 Task: Add the birth day "3".
Action: Mouse moved to (783, 97)
Screenshot: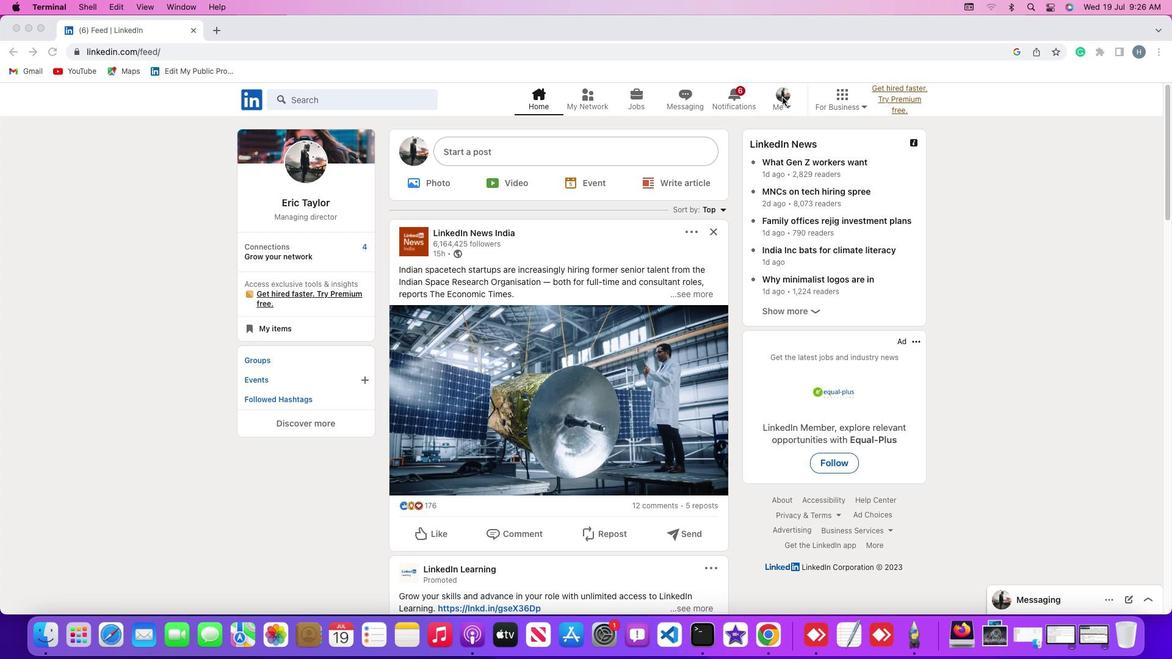 
Action: Mouse pressed left at (783, 97)
Screenshot: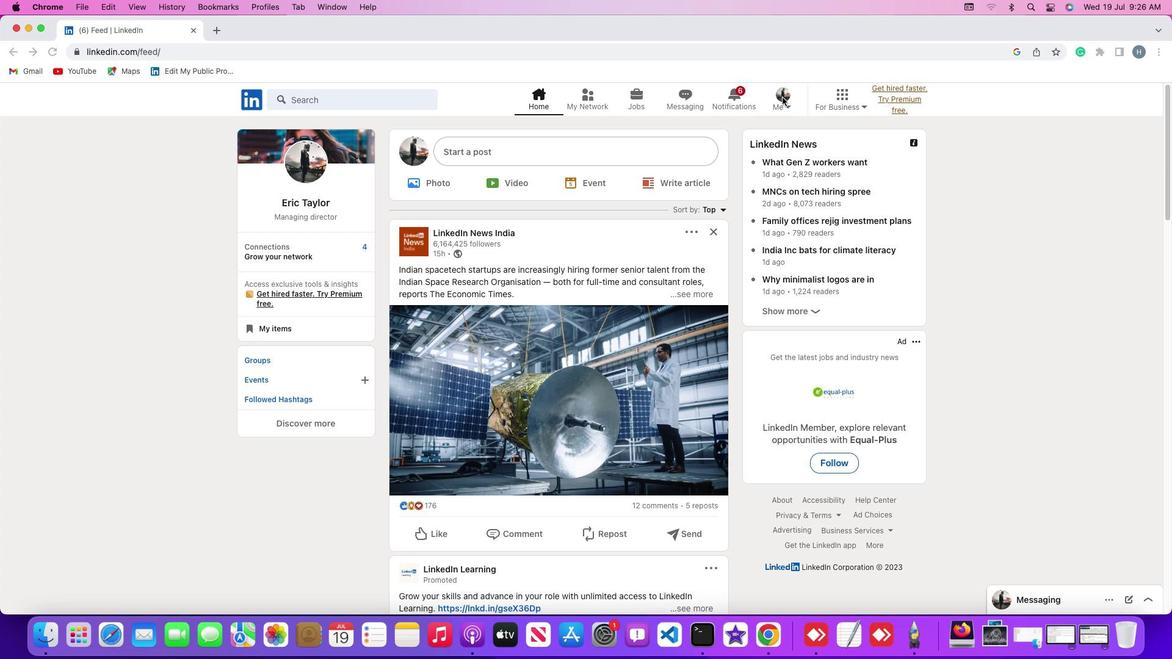 
Action: Mouse moved to (784, 102)
Screenshot: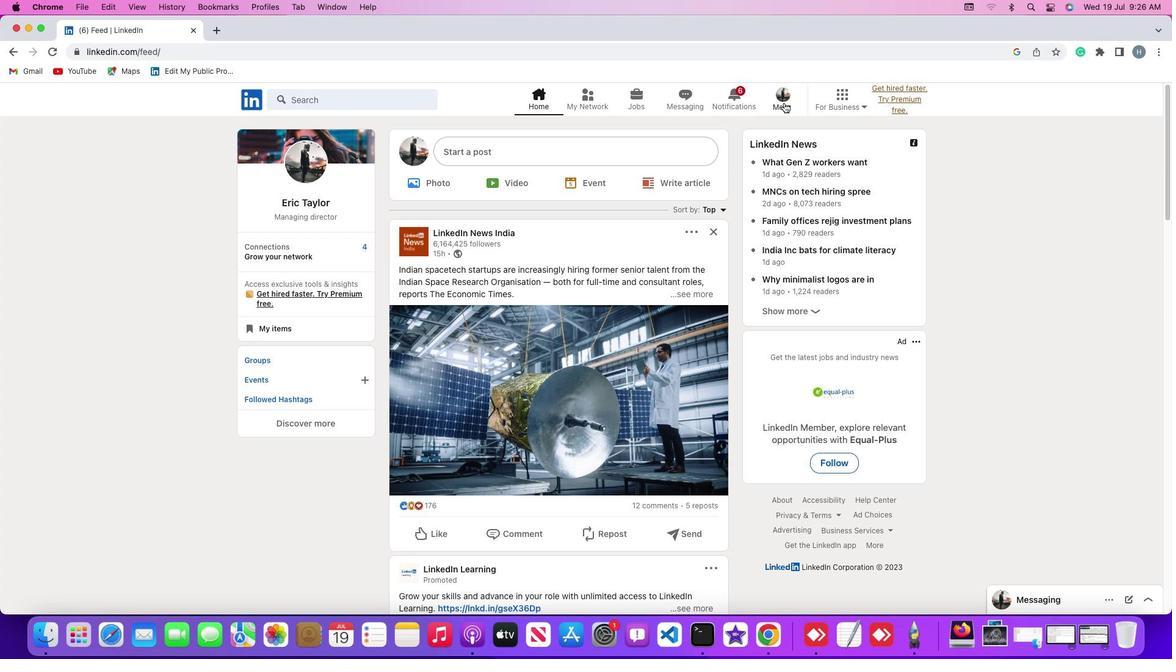 
Action: Mouse pressed left at (784, 102)
Screenshot: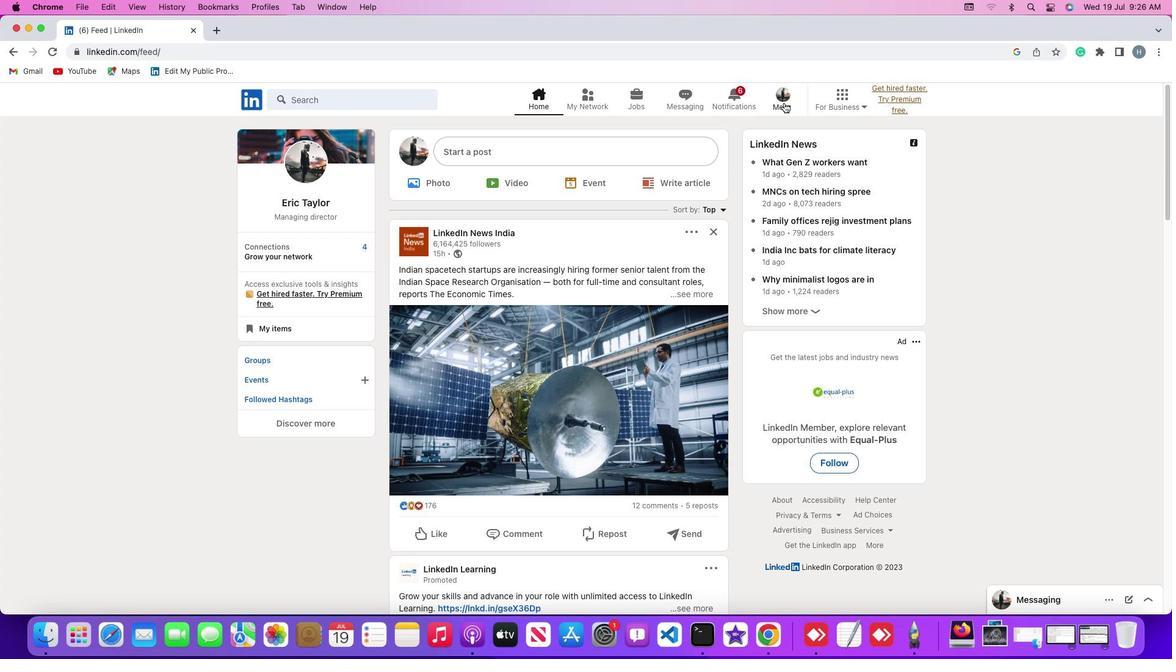 
Action: Mouse moved to (773, 169)
Screenshot: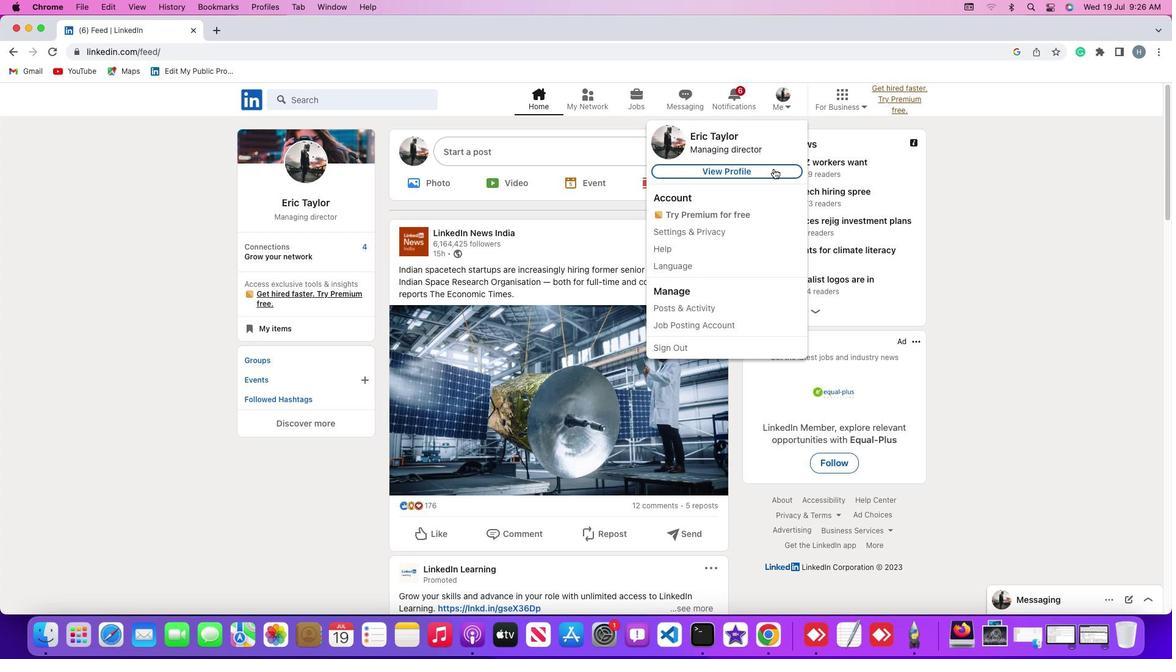 
Action: Mouse pressed left at (773, 169)
Screenshot: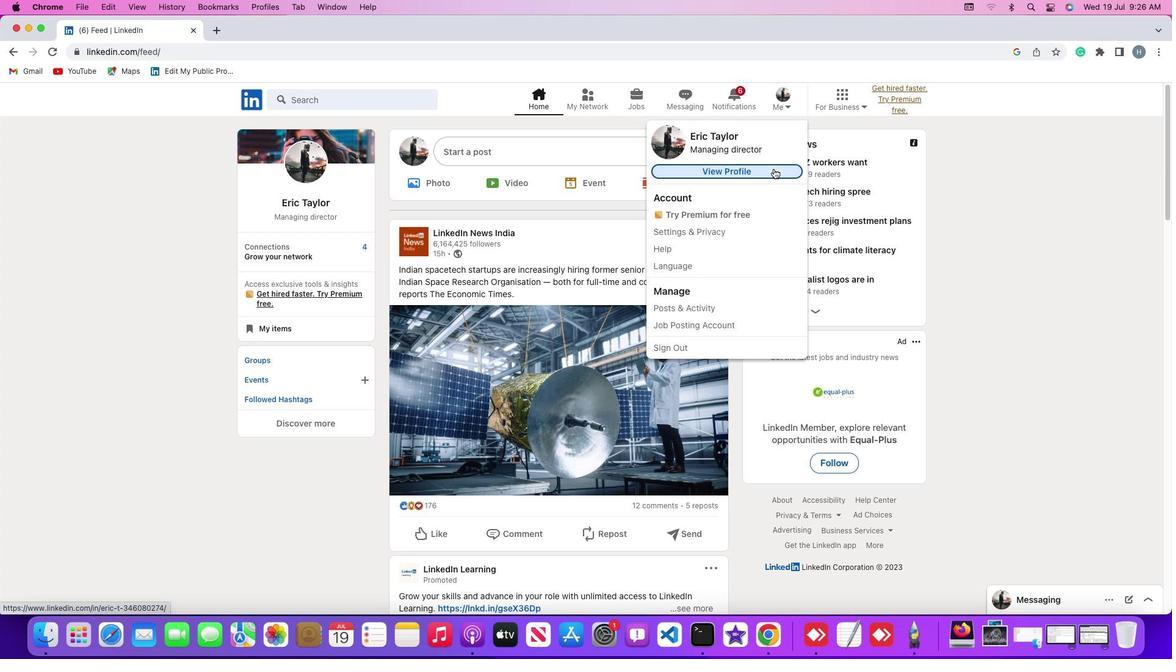 
Action: Mouse moved to (709, 271)
Screenshot: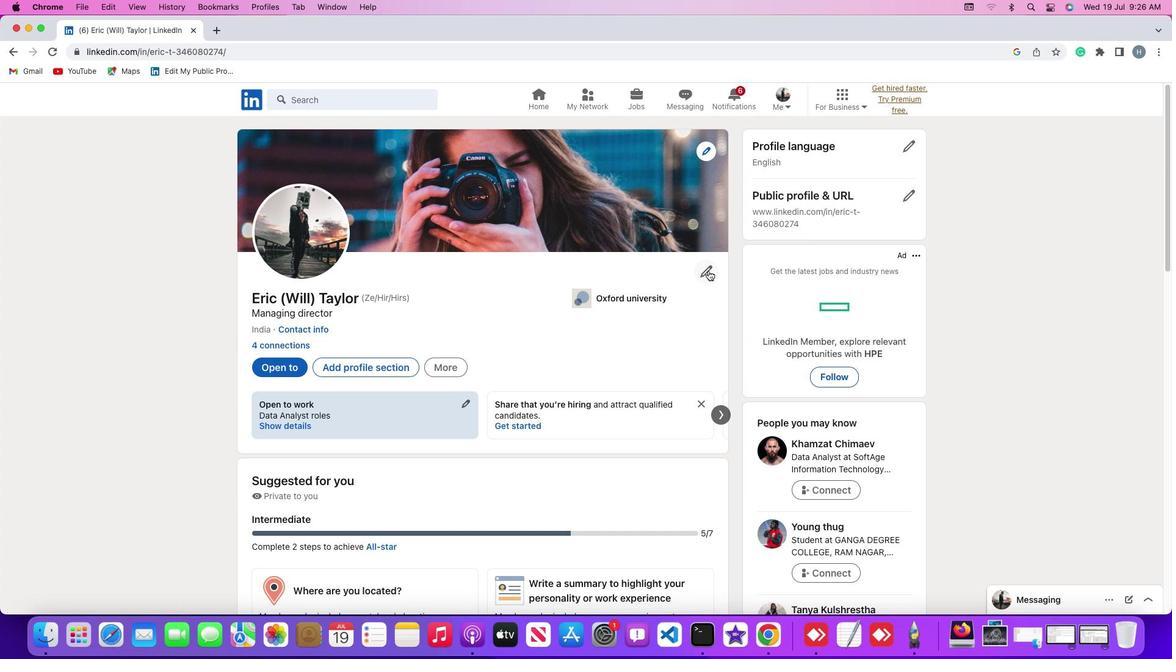 
Action: Mouse pressed left at (709, 271)
Screenshot: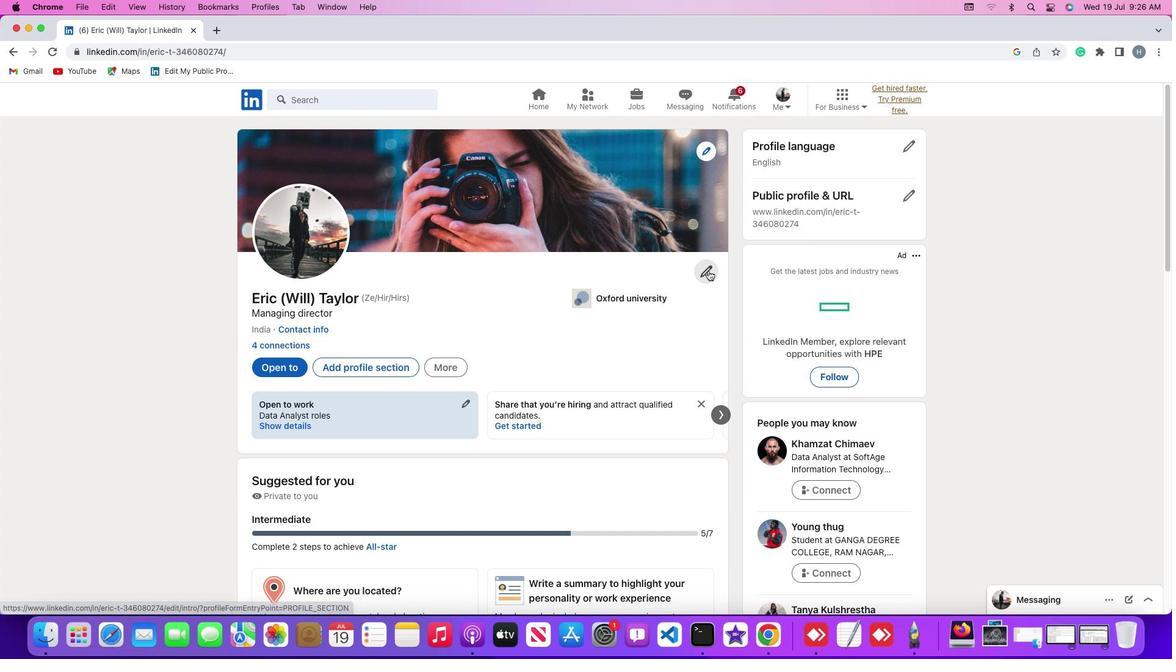 
Action: Mouse moved to (594, 335)
Screenshot: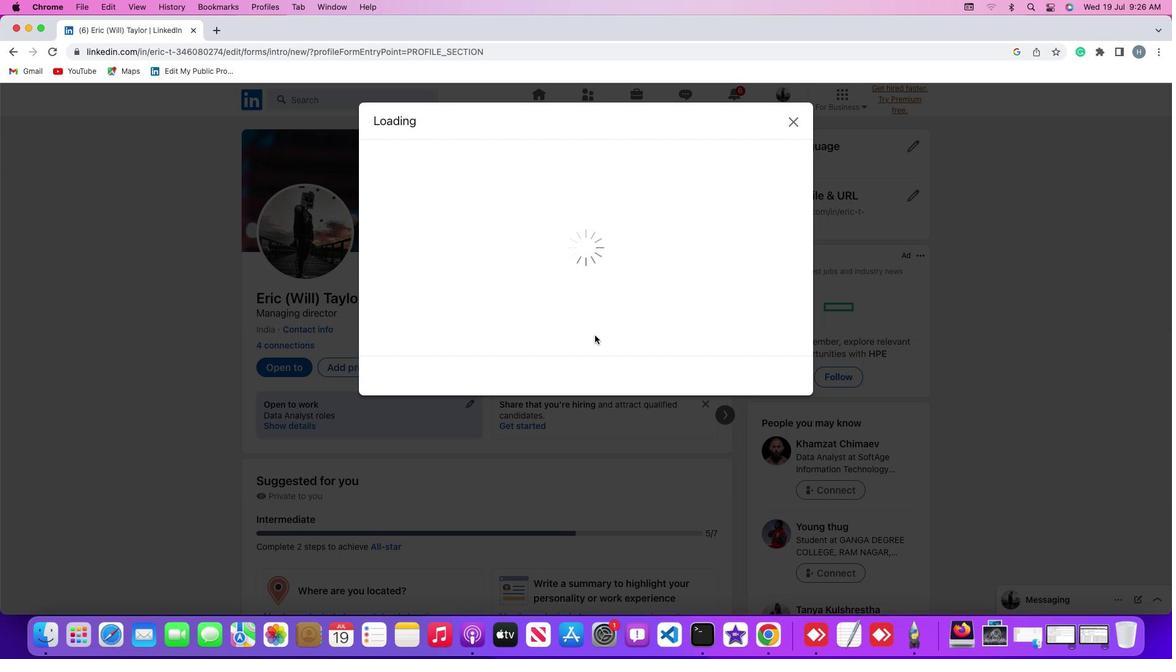 
Action: Mouse scrolled (594, 335) with delta (0, 0)
Screenshot: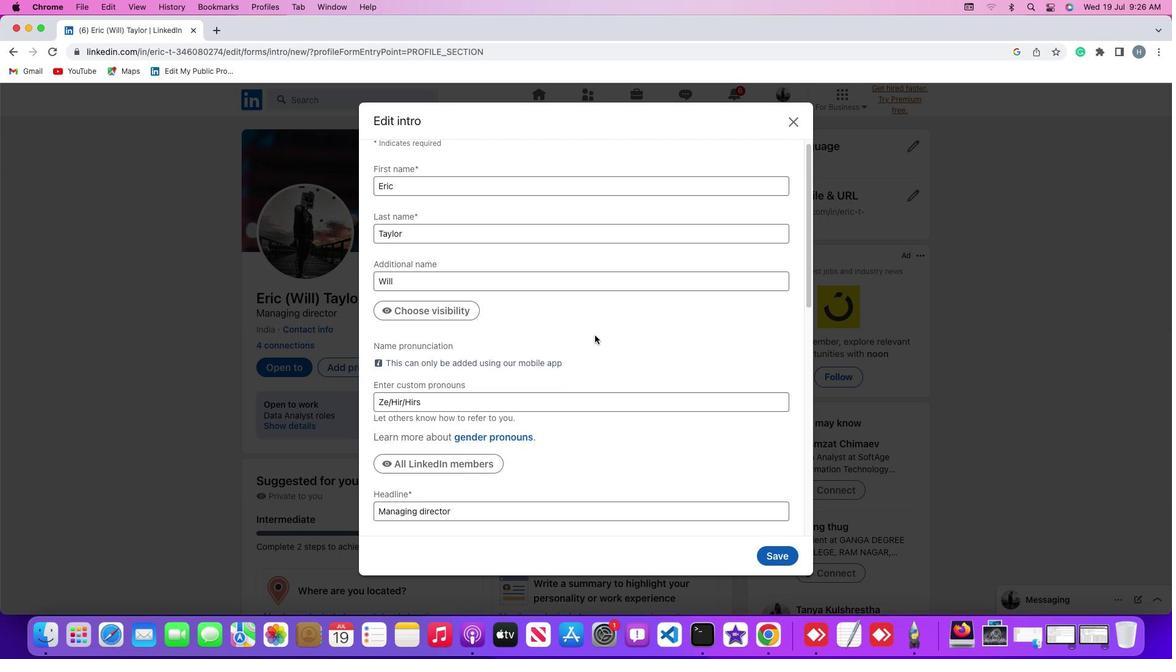 
Action: Mouse scrolled (594, 335) with delta (0, 0)
Screenshot: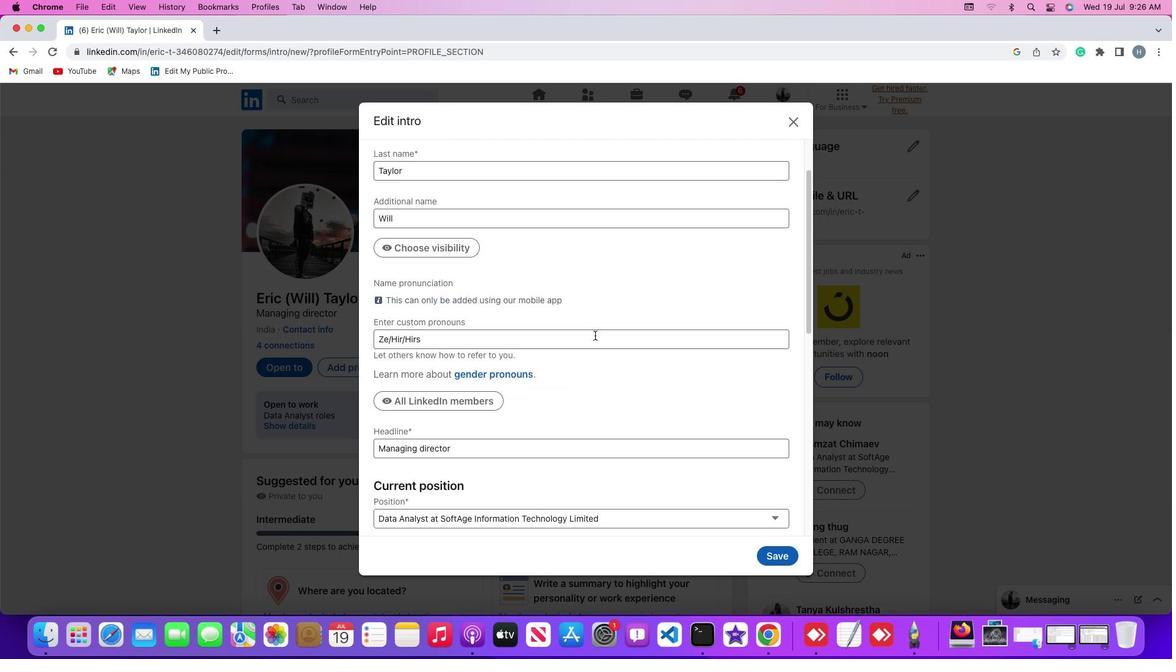 
Action: Mouse scrolled (594, 335) with delta (0, -1)
Screenshot: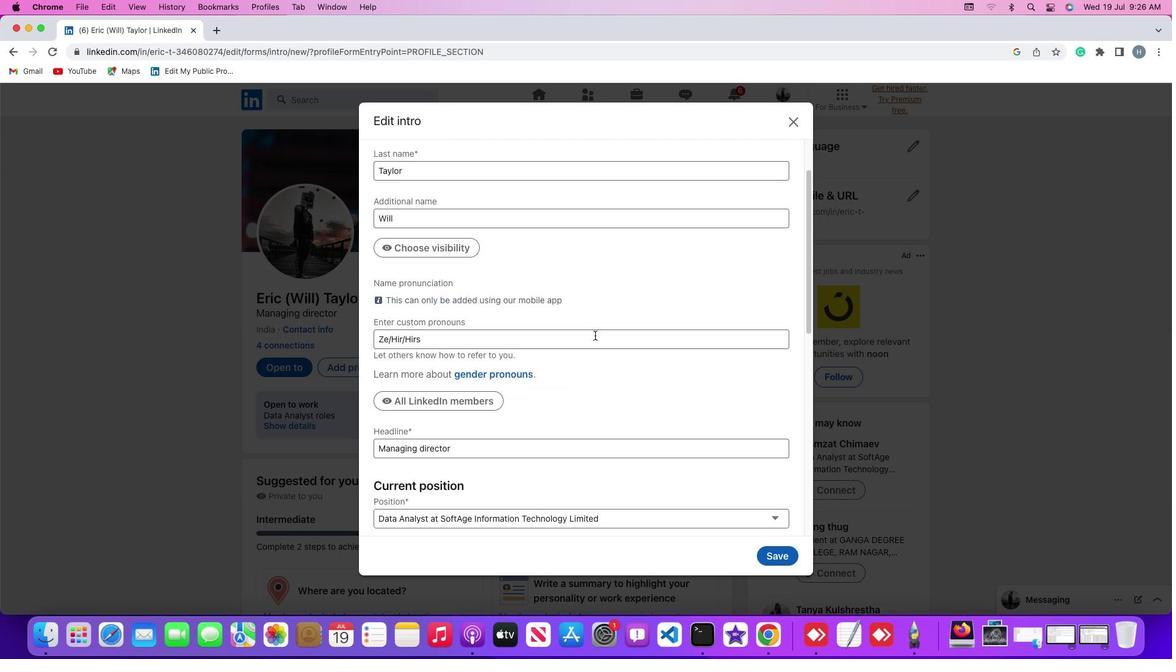 
Action: Mouse scrolled (594, 335) with delta (0, -3)
Screenshot: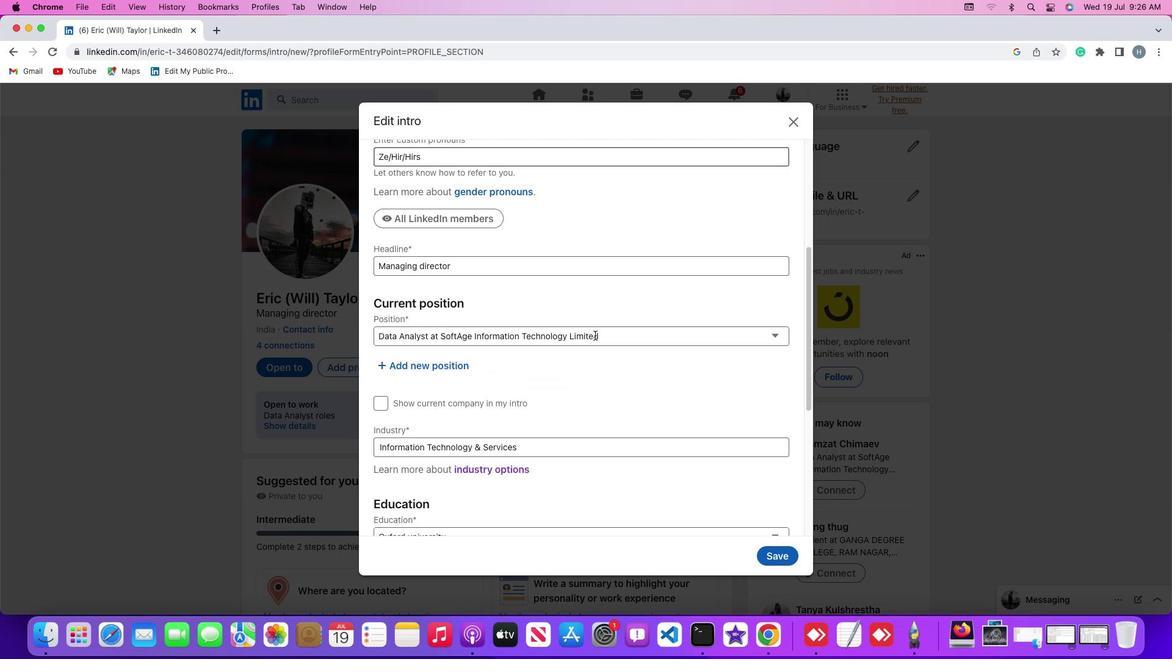 
Action: Mouse scrolled (594, 335) with delta (0, -3)
Screenshot: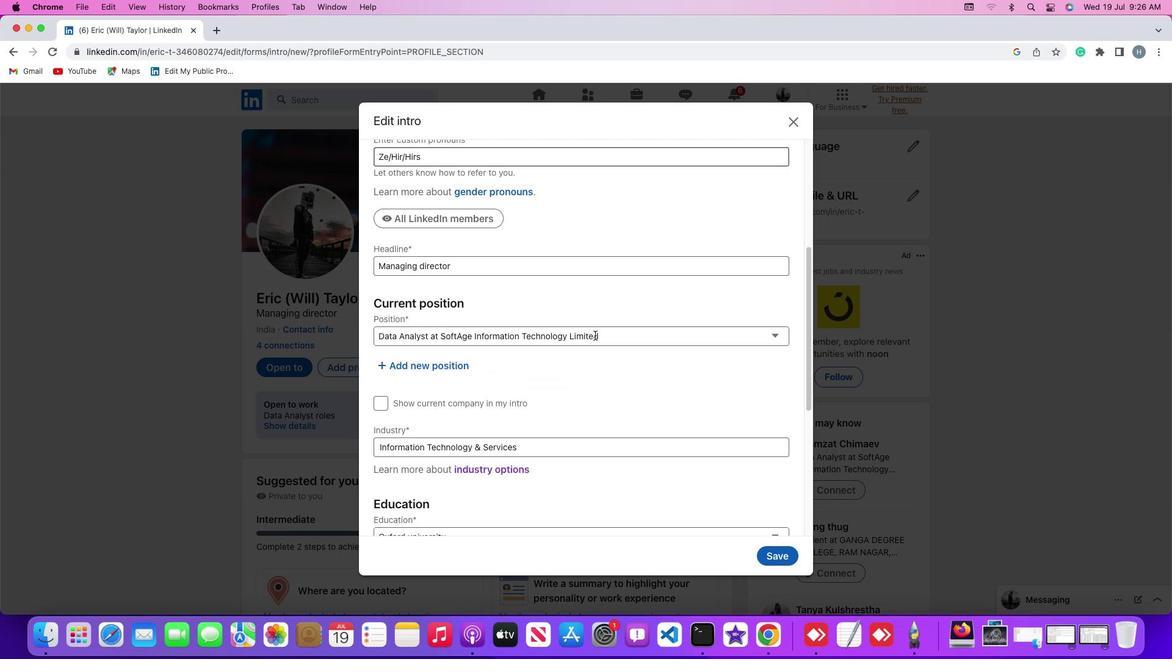 
Action: Mouse scrolled (594, 335) with delta (0, 0)
Screenshot: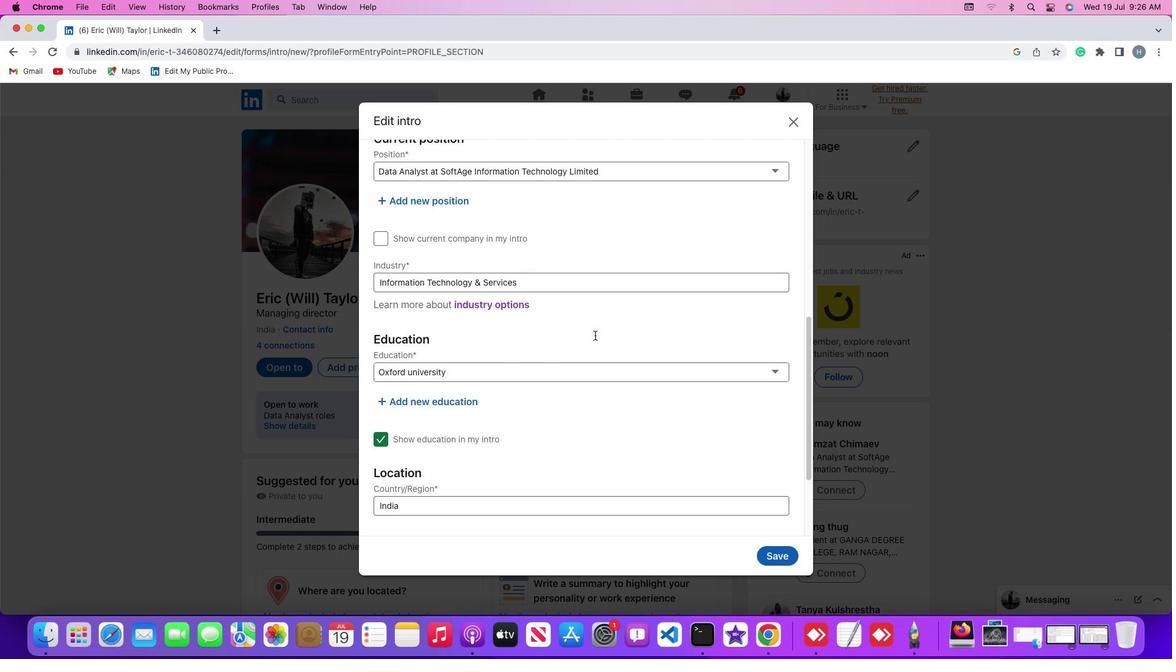 
Action: Mouse scrolled (594, 335) with delta (0, 0)
Screenshot: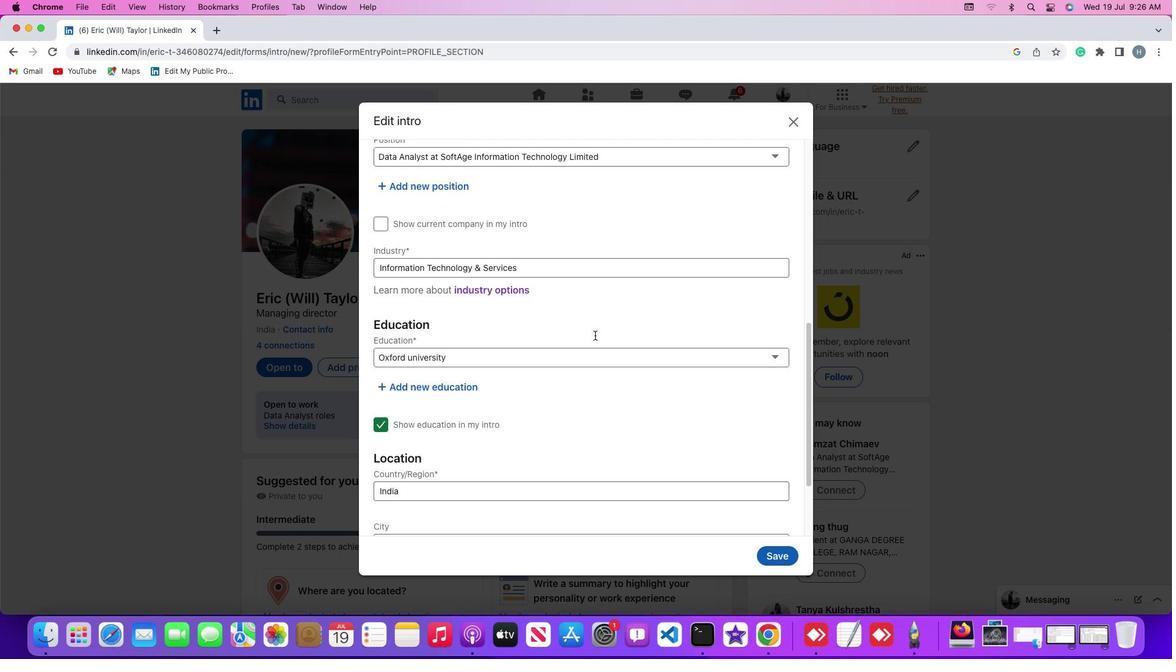 
Action: Mouse scrolled (594, 335) with delta (0, -1)
Screenshot: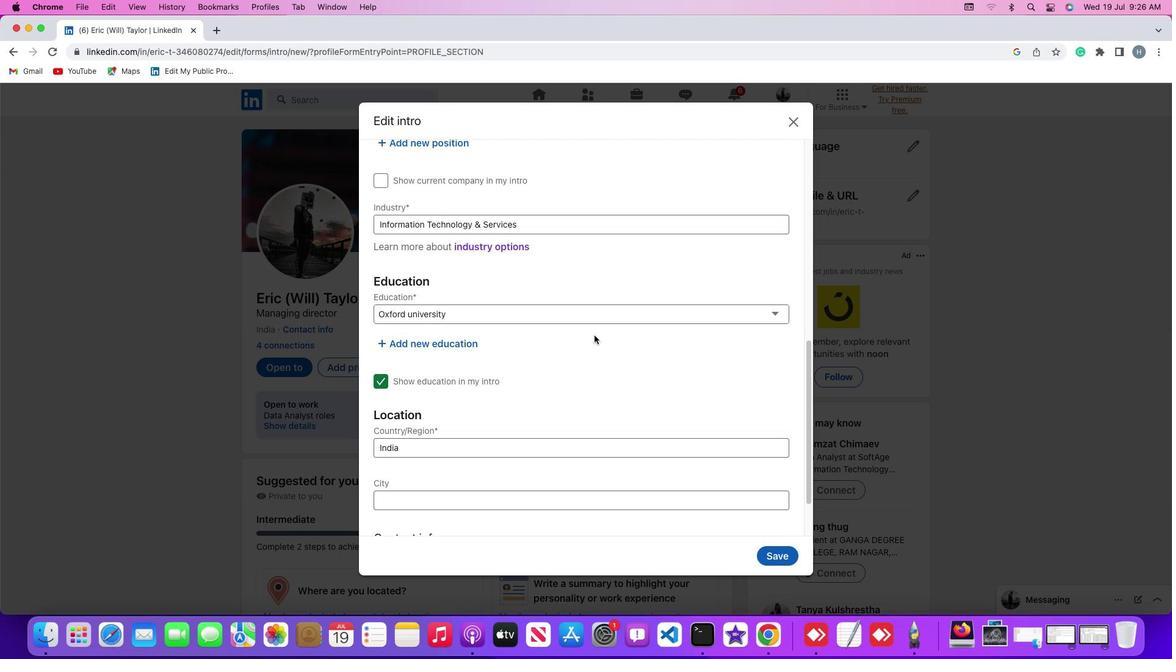 
Action: Mouse scrolled (594, 335) with delta (0, -3)
Screenshot: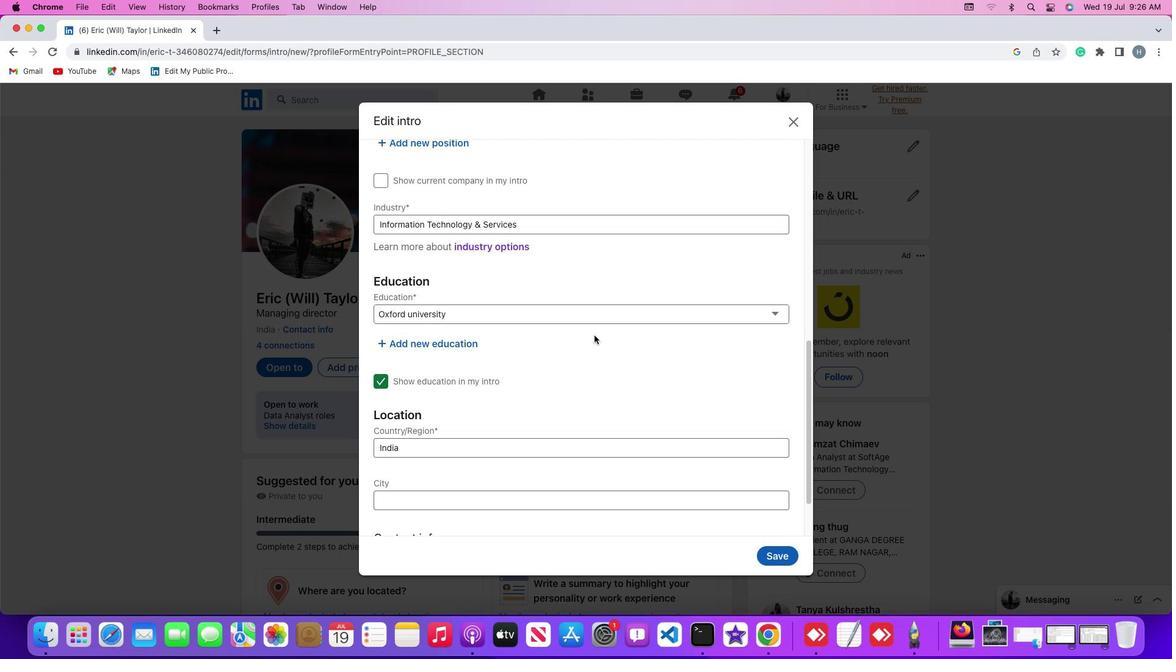
Action: Mouse scrolled (594, 335) with delta (0, -3)
Screenshot: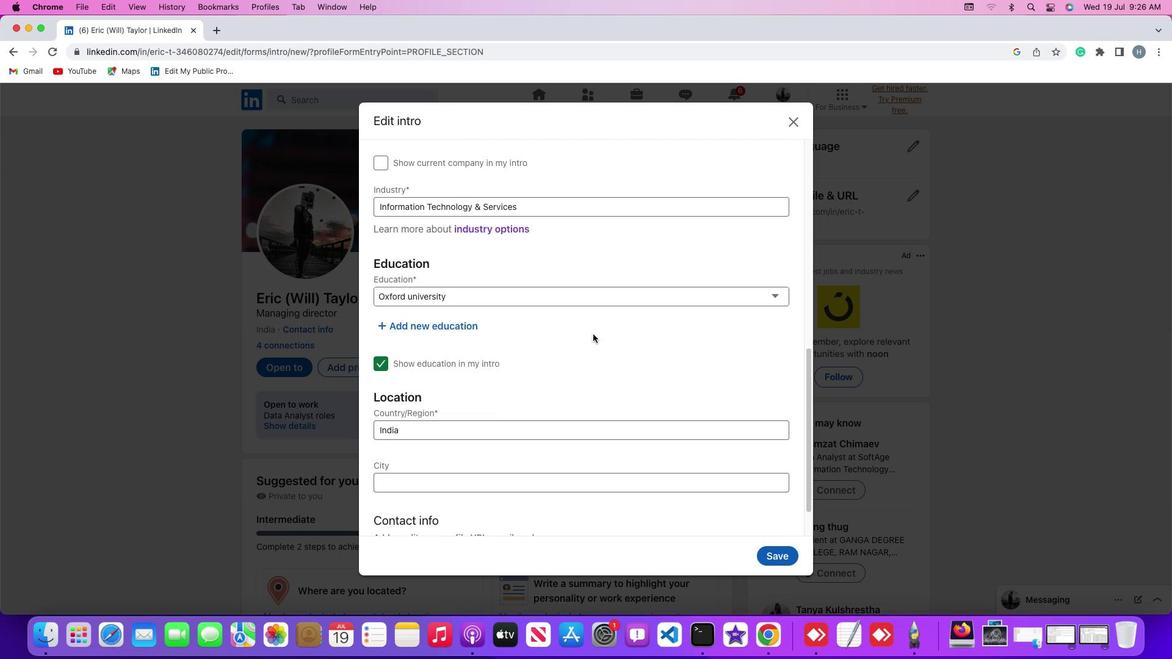 
Action: Mouse scrolled (594, 335) with delta (0, -3)
Screenshot: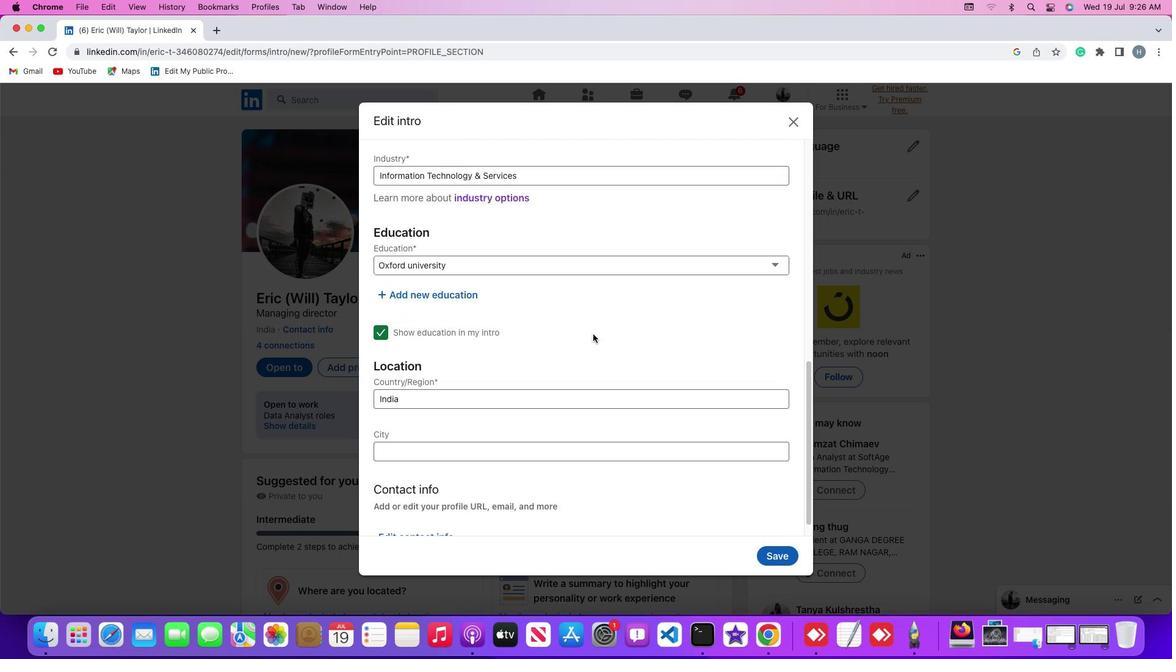 
Action: Mouse moved to (511, 444)
Screenshot: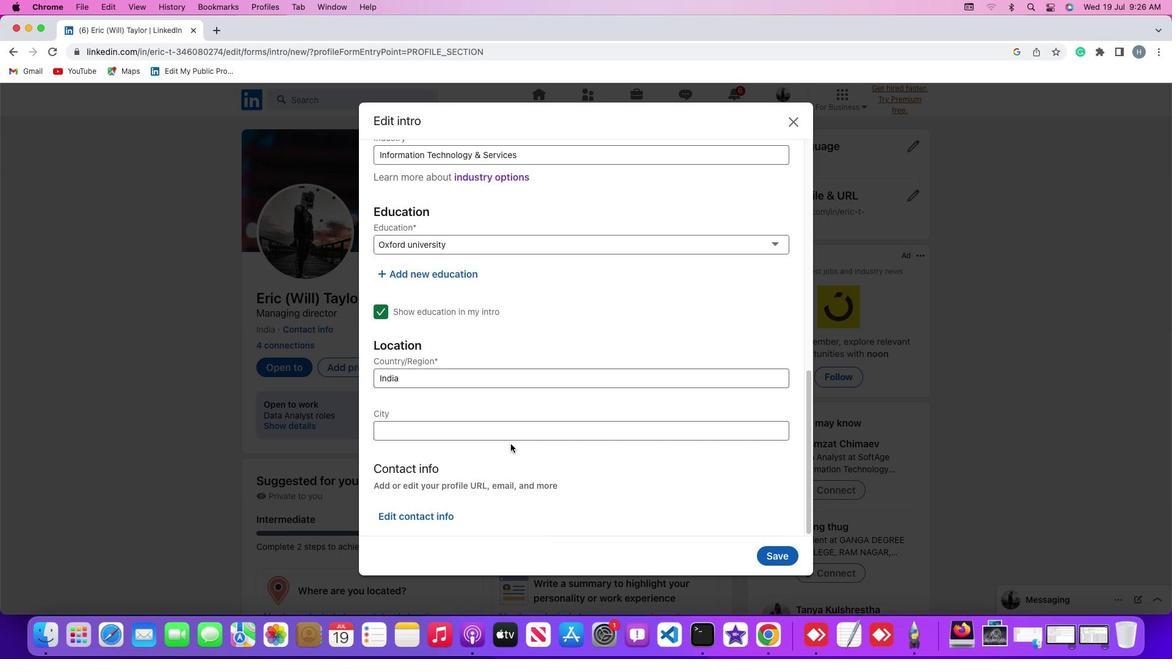 
Action: Mouse scrolled (511, 444) with delta (0, 0)
Screenshot: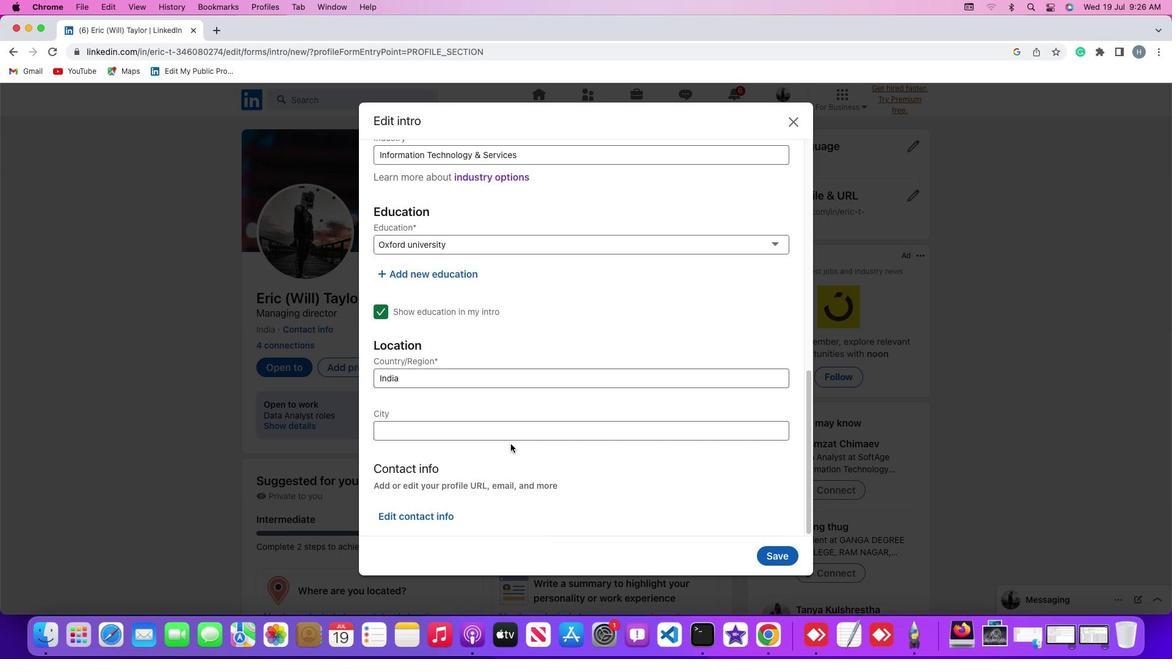 
Action: Mouse scrolled (511, 444) with delta (0, 0)
Screenshot: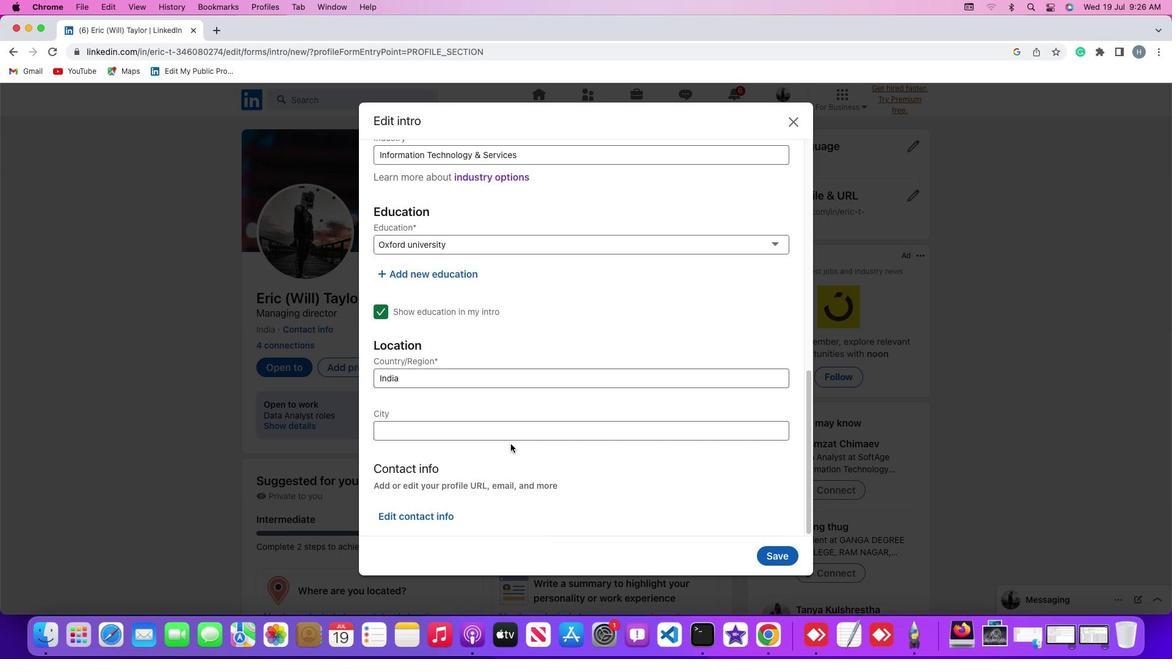 
Action: Mouse scrolled (511, 444) with delta (0, -1)
Screenshot: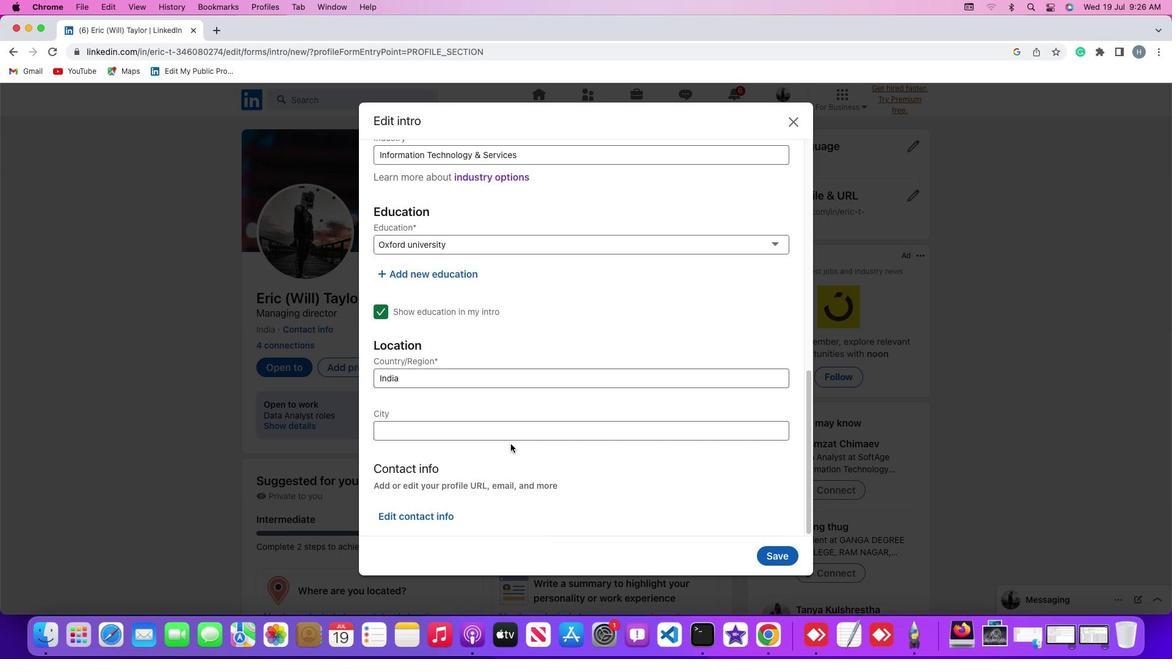 
Action: Mouse scrolled (511, 444) with delta (0, -3)
Screenshot: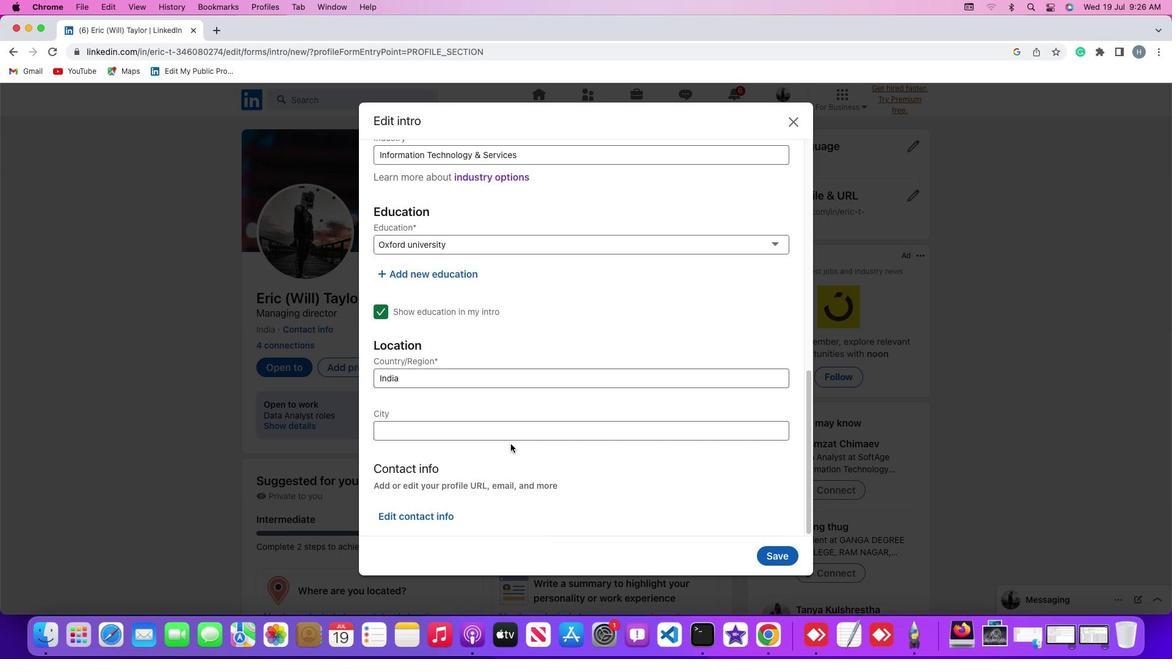
Action: Mouse scrolled (511, 444) with delta (0, -3)
Screenshot: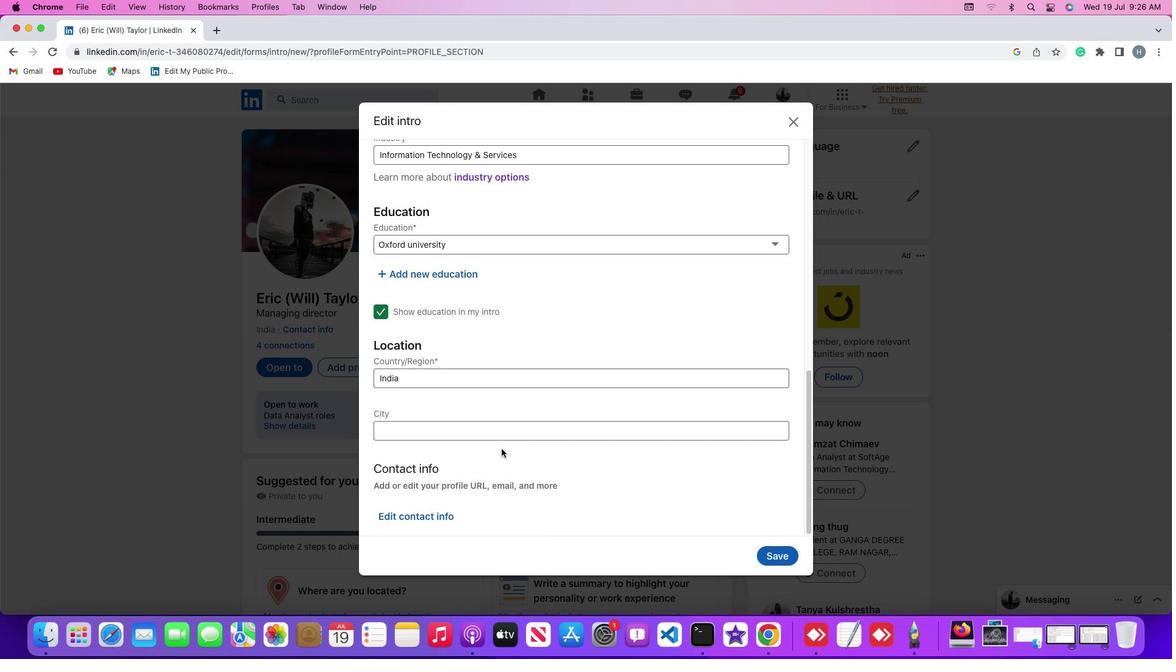 
Action: Mouse moved to (432, 516)
Screenshot: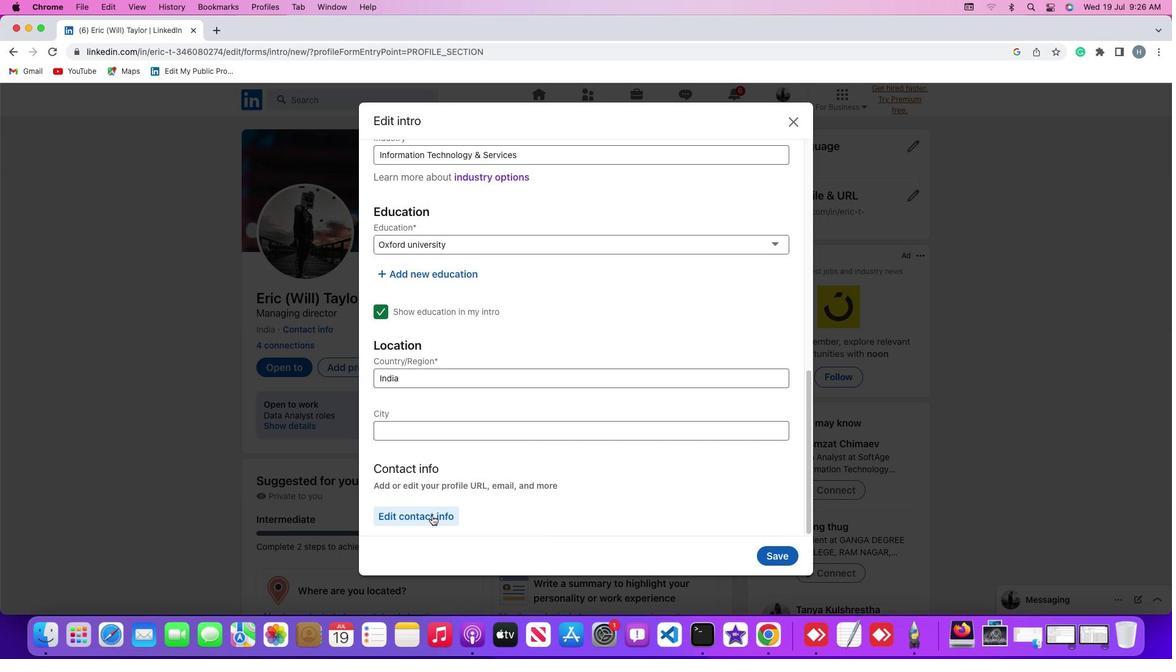 
Action: Mouse pressed left at (432, 516)
Screenshot: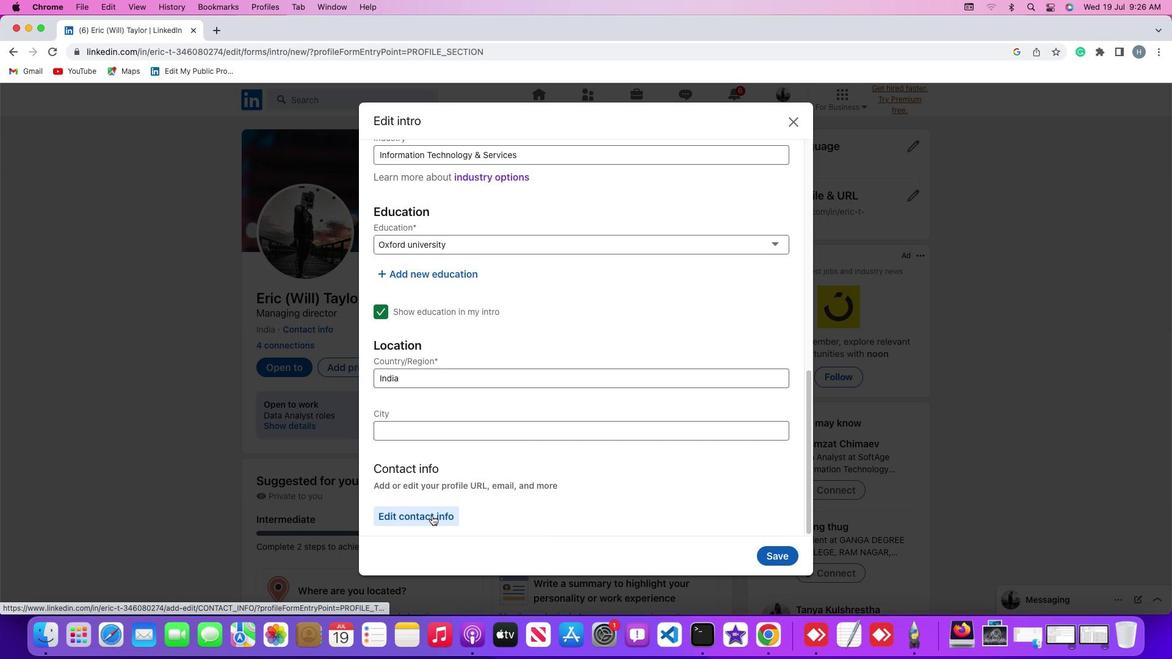 
Action: Mouse moved to (566, 346)
Screenshot: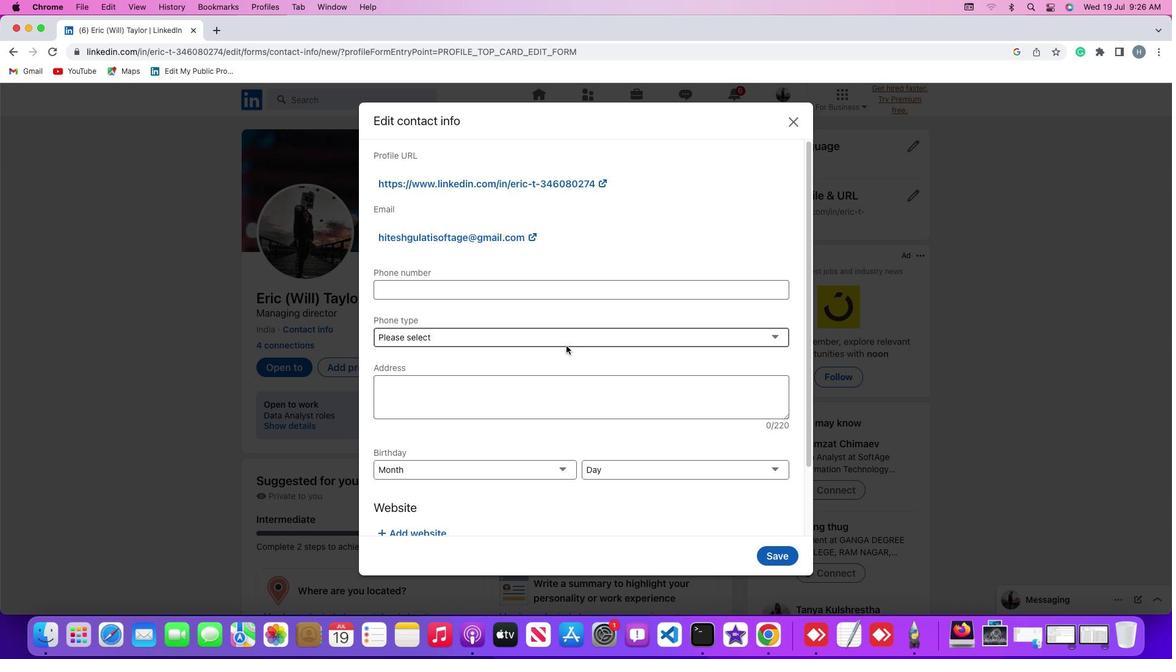 
Action: Mouse scrolled (566, 346) with delta (0, 0)
Screenshot: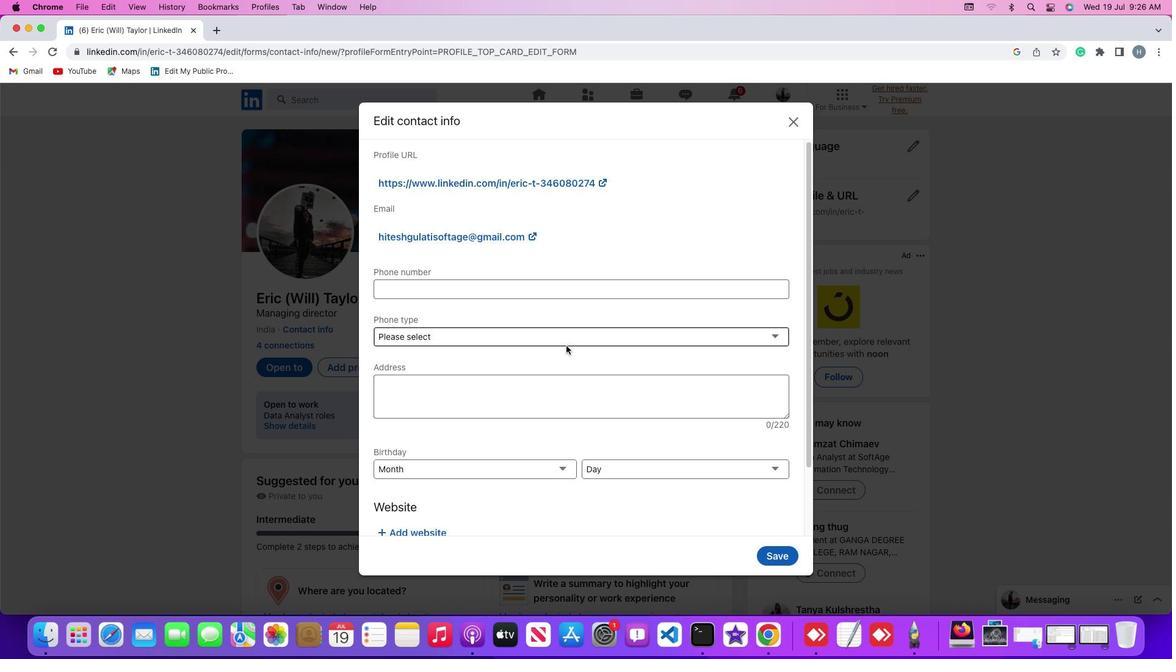 
Action: Mouse scrolled (566, 346) with delta (0, 0)
Screenshot: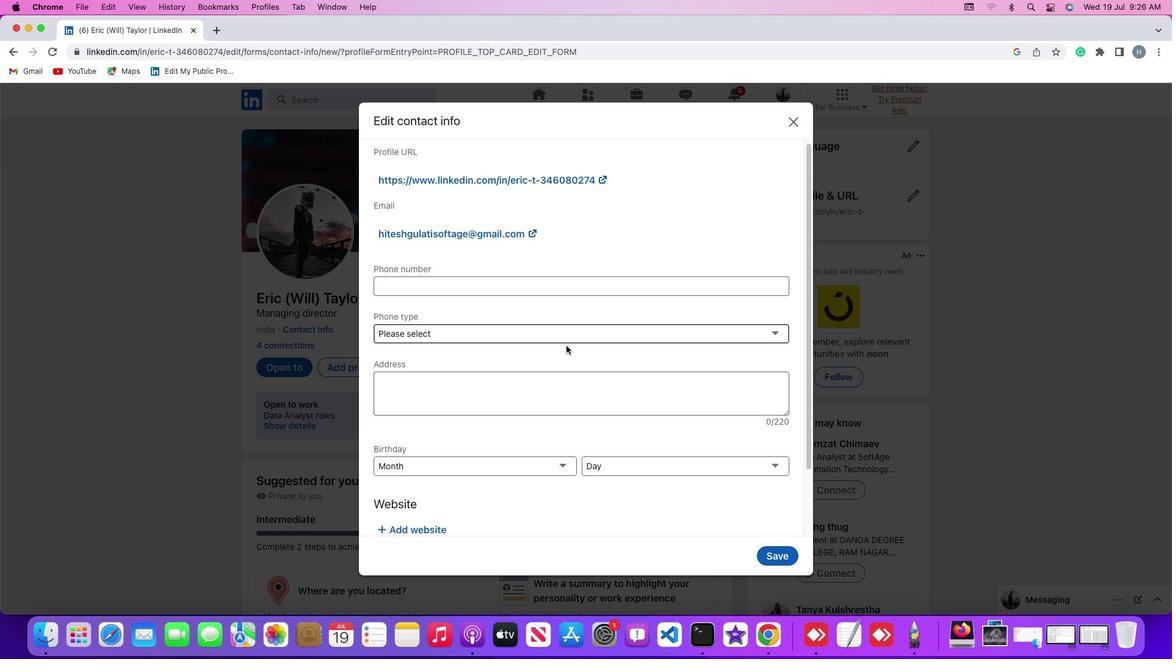 
Action: Mouse scrolled (566, 346) with delta (0, -1)
Screenshot: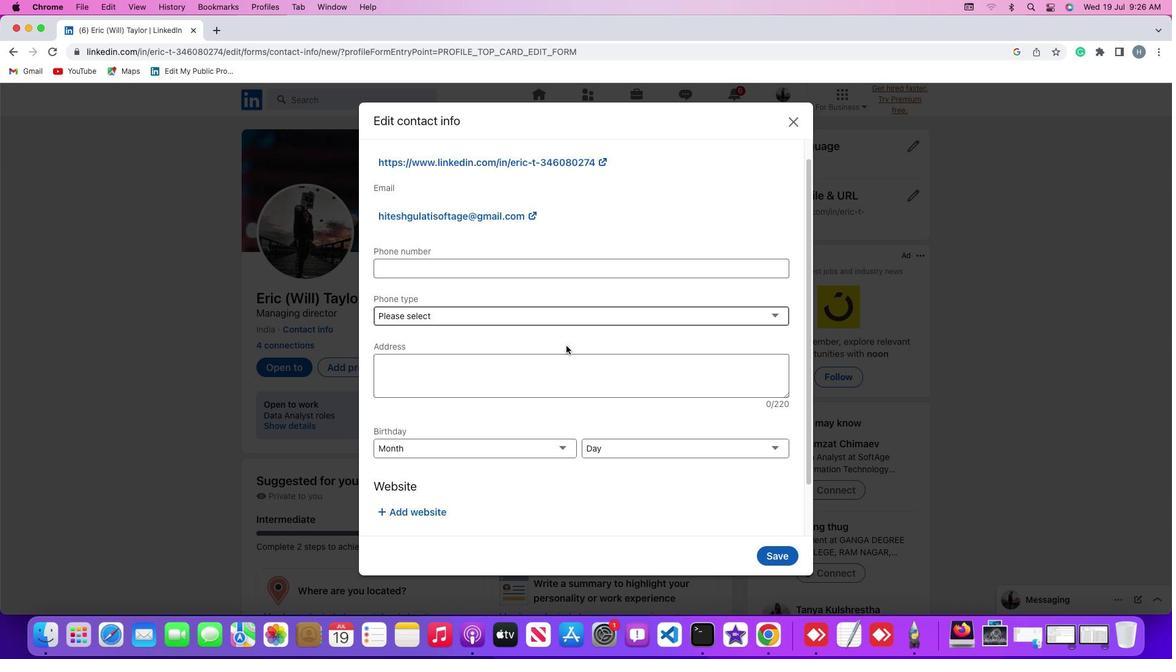 
Action: Mouse scrolled (566, 346) with delta (0, -1)
Screenshot: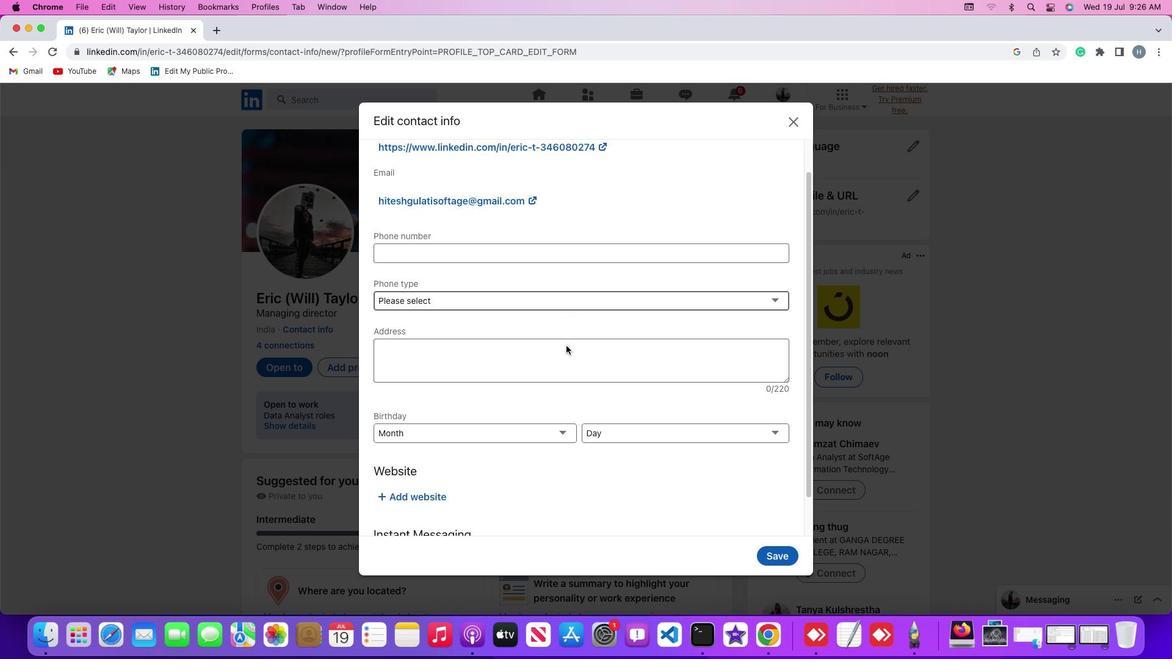 
Action: Mouse moved to (776, 386)
Screenshot: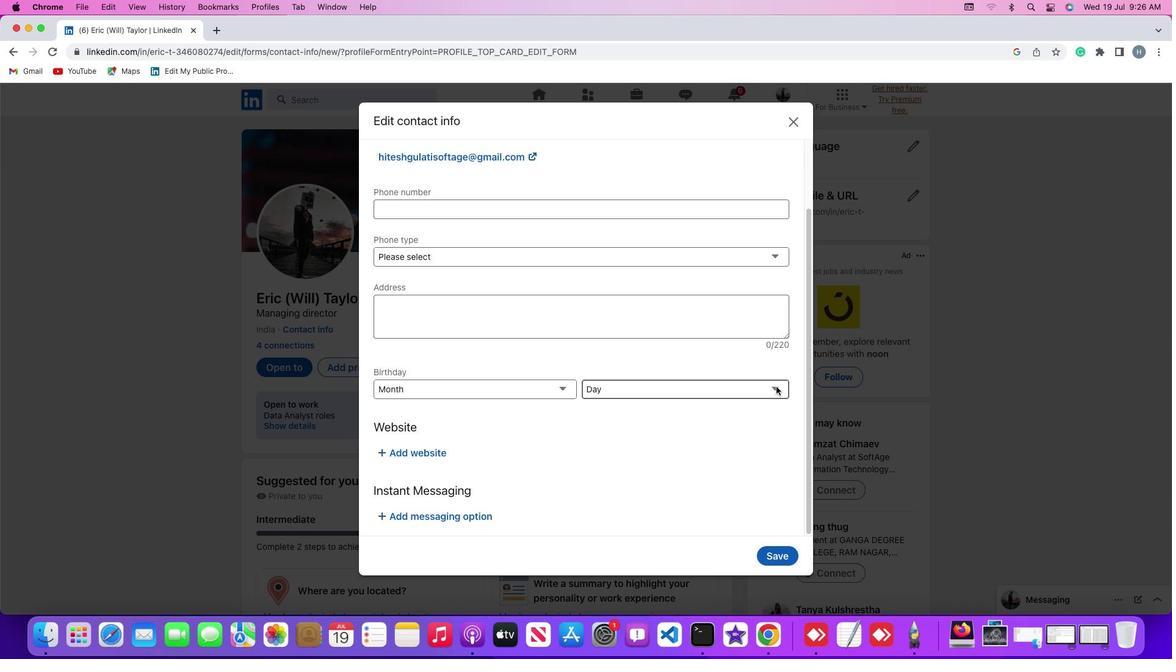 
Action: Mouse pressed left at (776, 386)
Screenshot: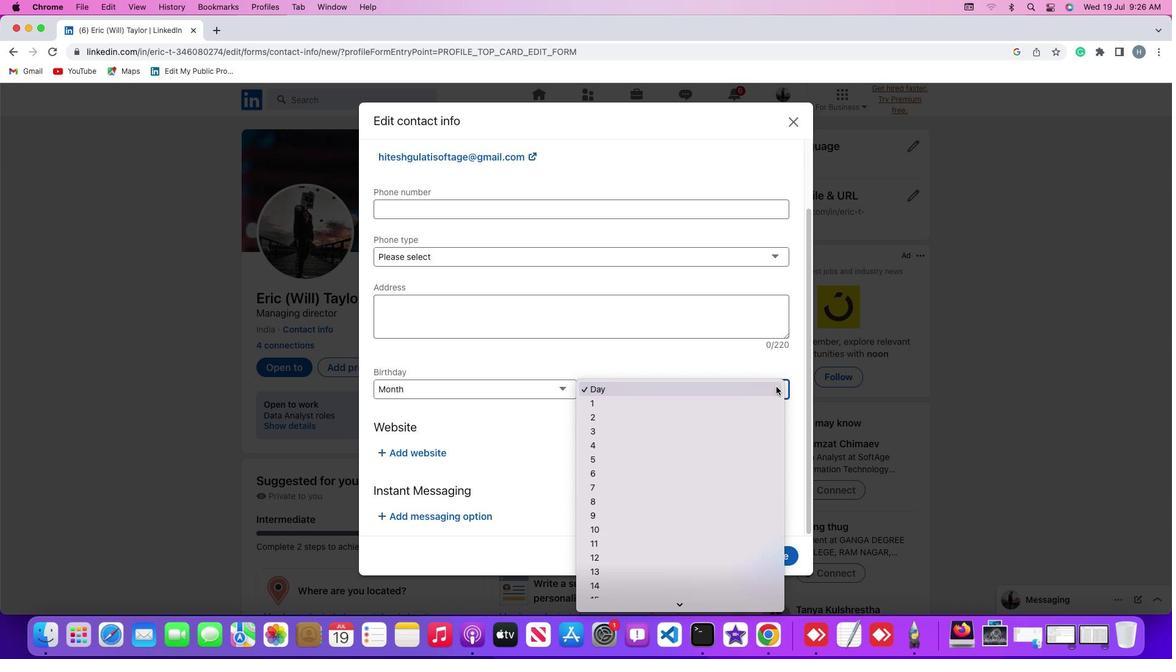 
Action: Mouse moved to (756, 426)
Screenshot: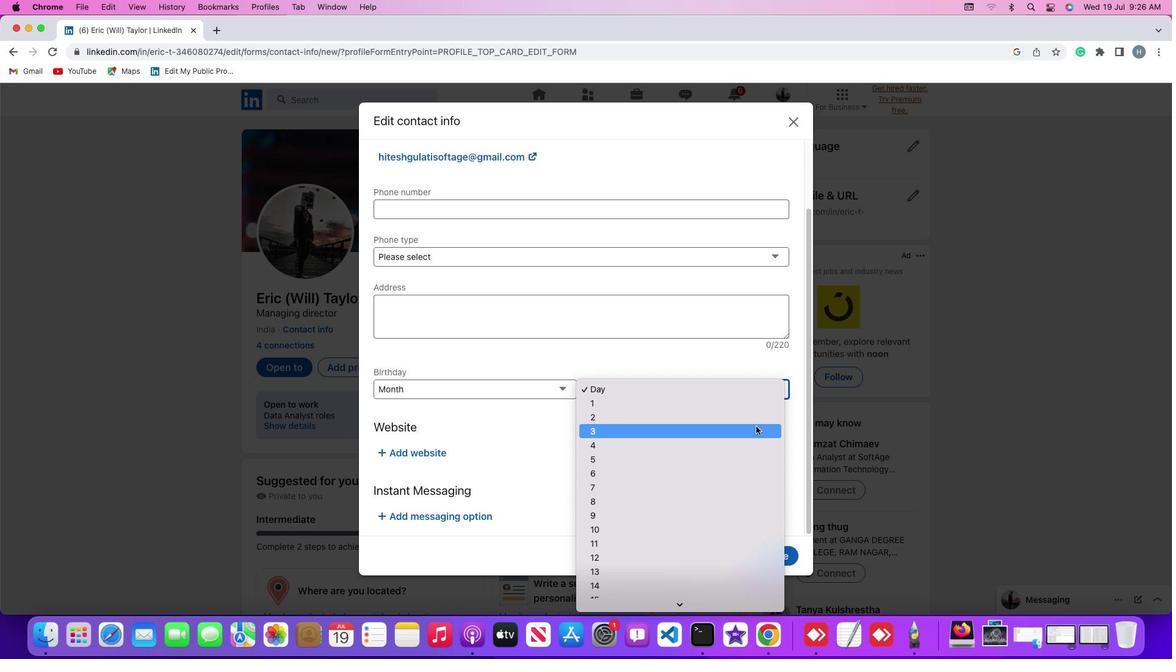 
Action: Mouse pressed left at (756, 426)
Screenshot: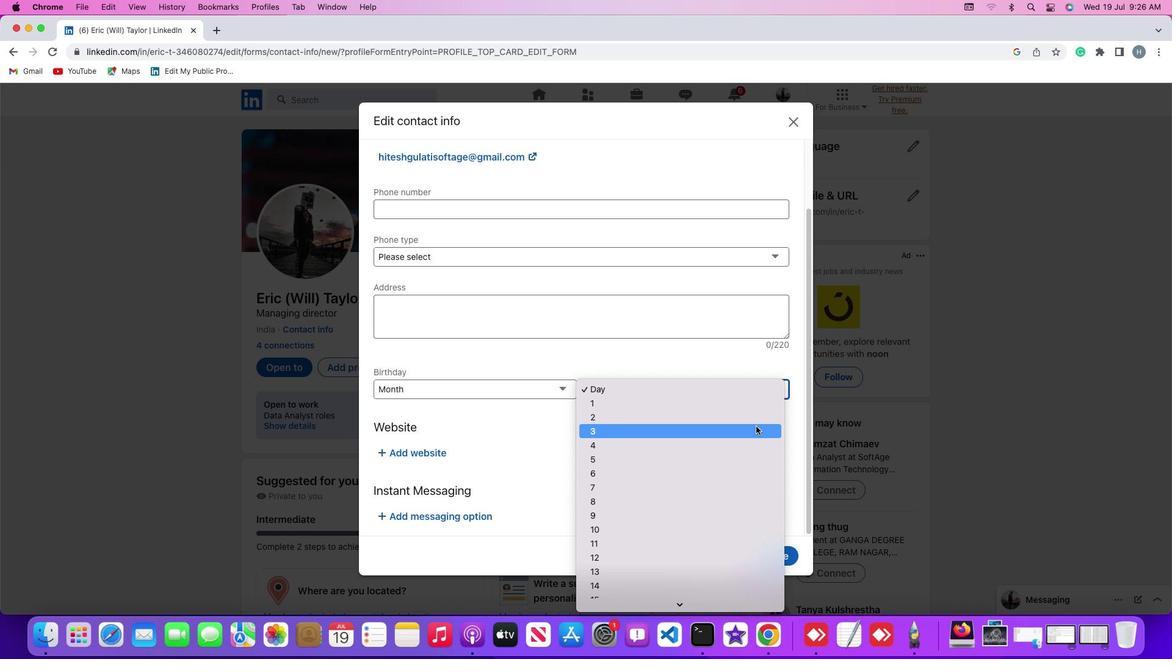 
Action: Mouse moved to (754, 423)
Screenshot: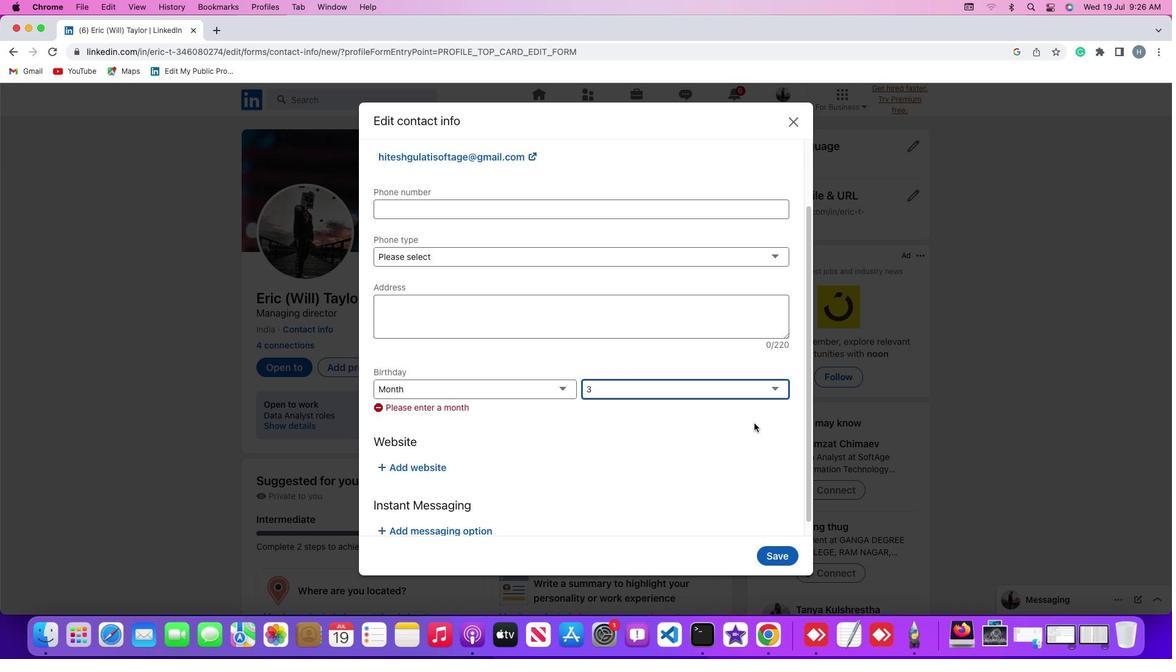 
